 Task: Filter Product category recruiting software.
Action: Mouse moved to (461, 119)
Screenshot: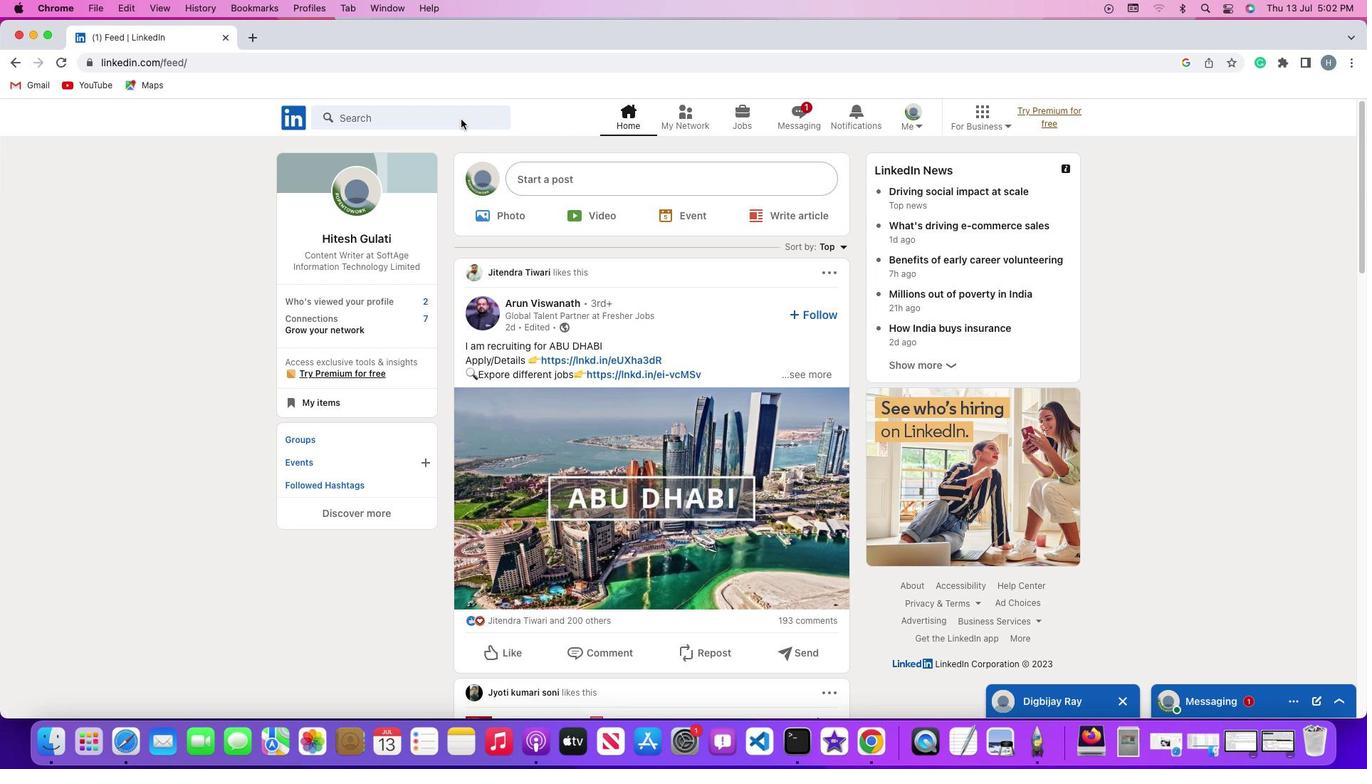 
Action: Mouse pressed left at (461, 119)
Screenshot: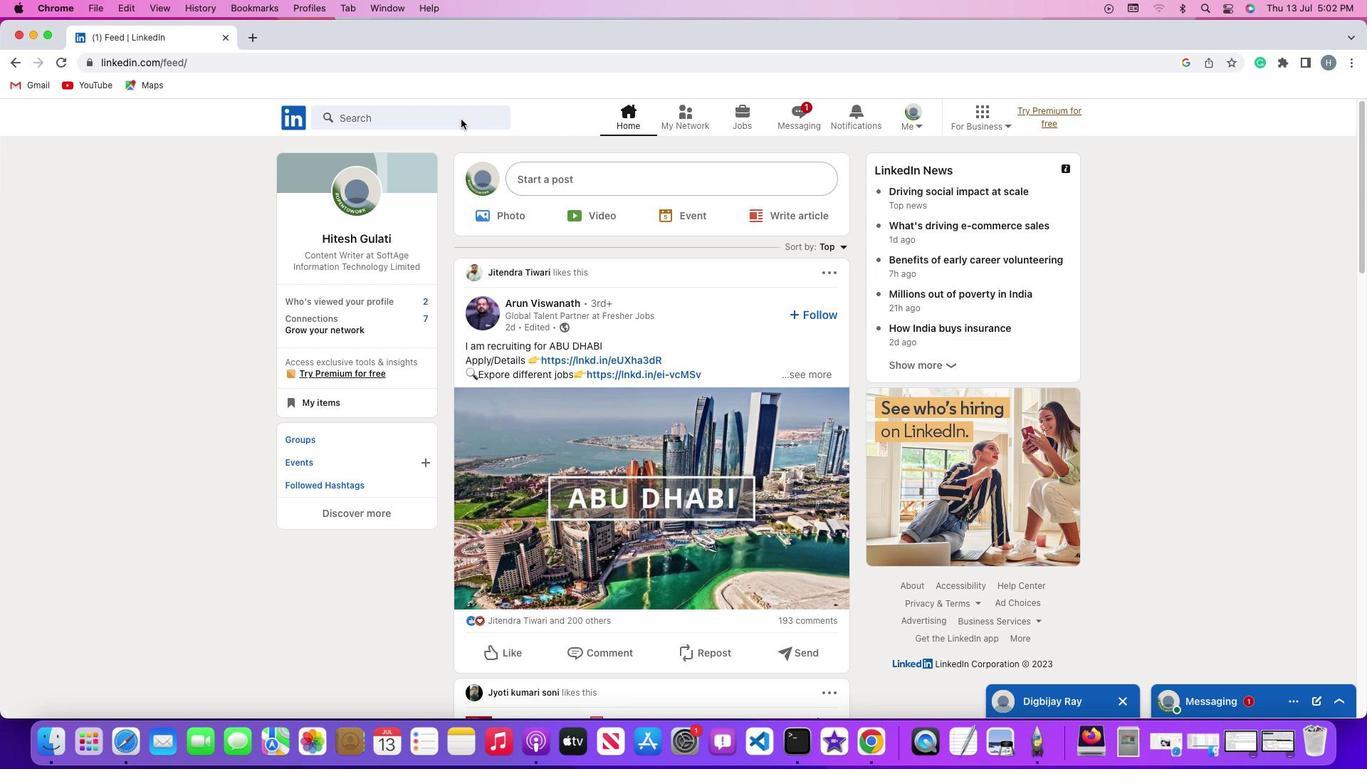 
Action: Mouse pressed left at (461, 119)
Screenshot: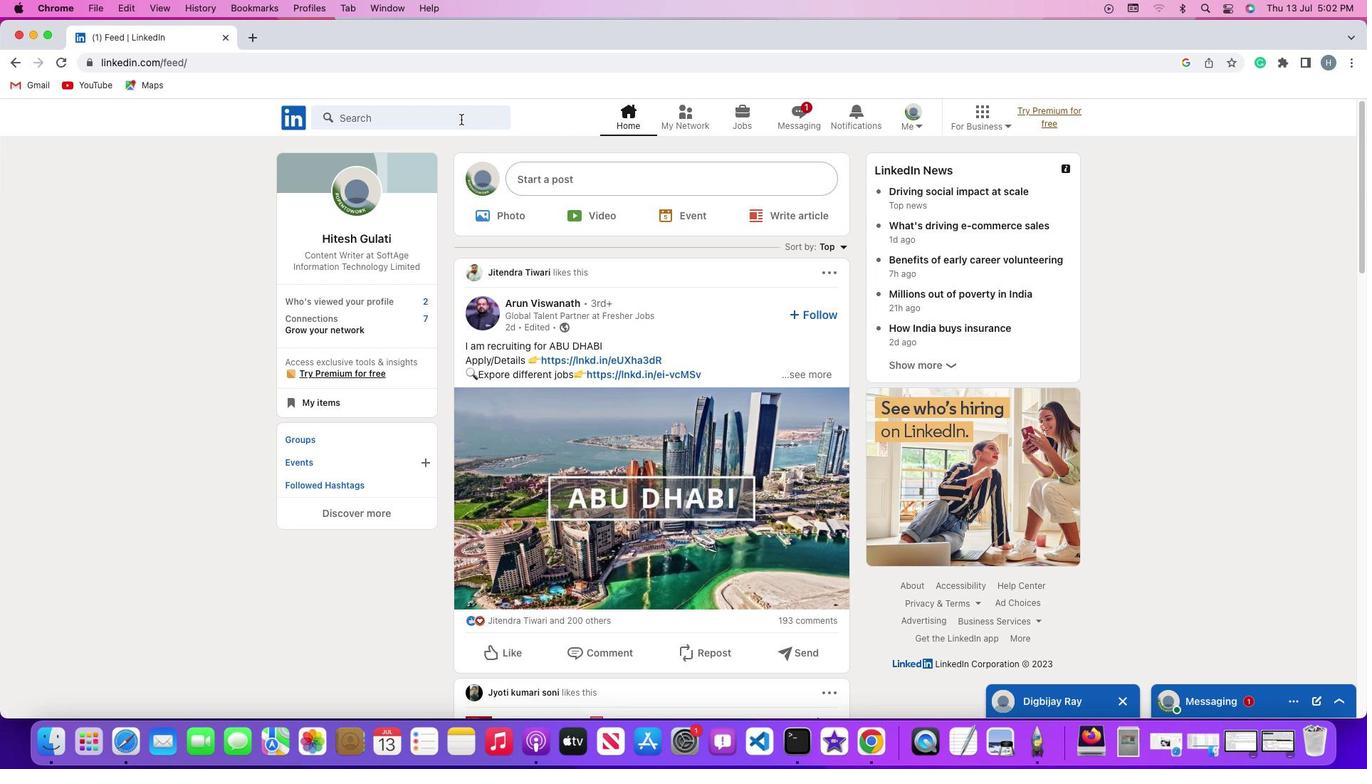 
Action: Key pressed Key.shift'#''h''i''r''i''n''g'Key.enter
Screenshot: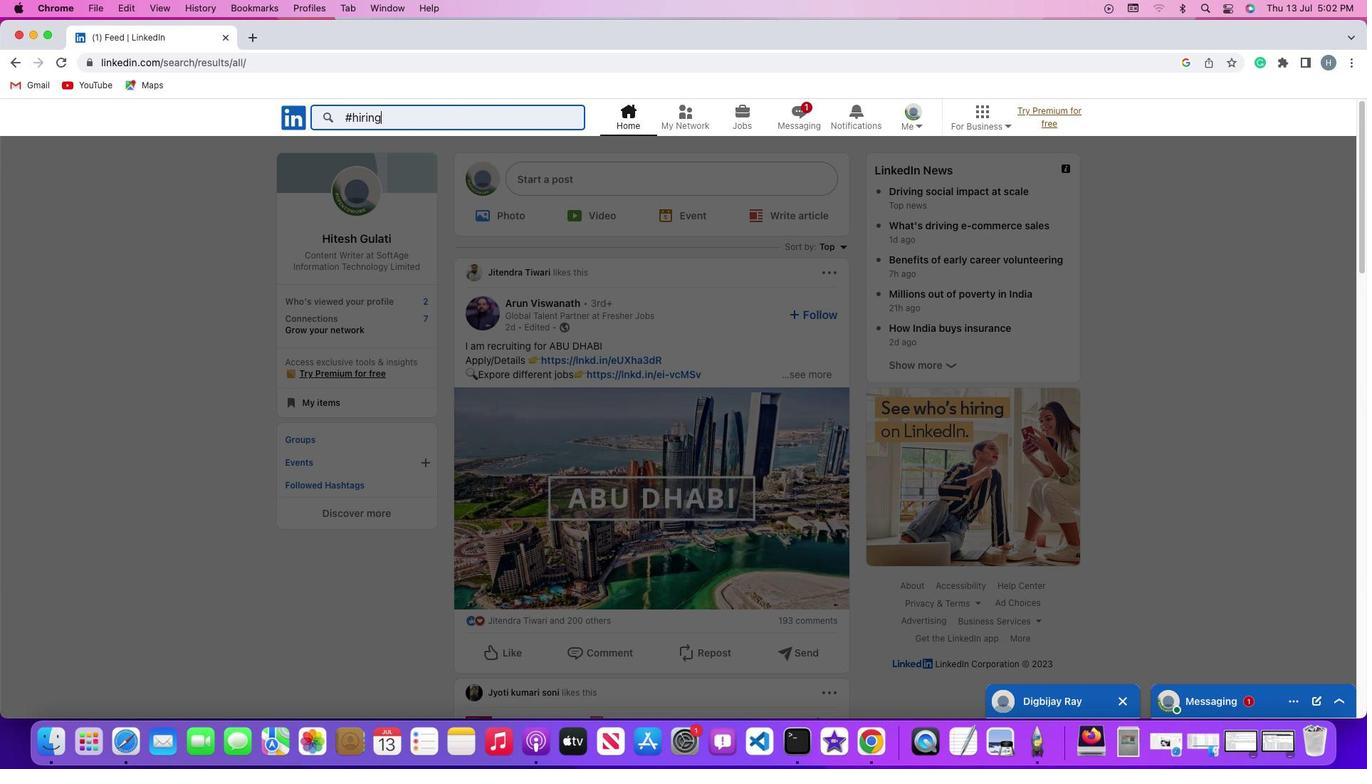 
Action: Mouse moved to (570, 157)
Screenshot: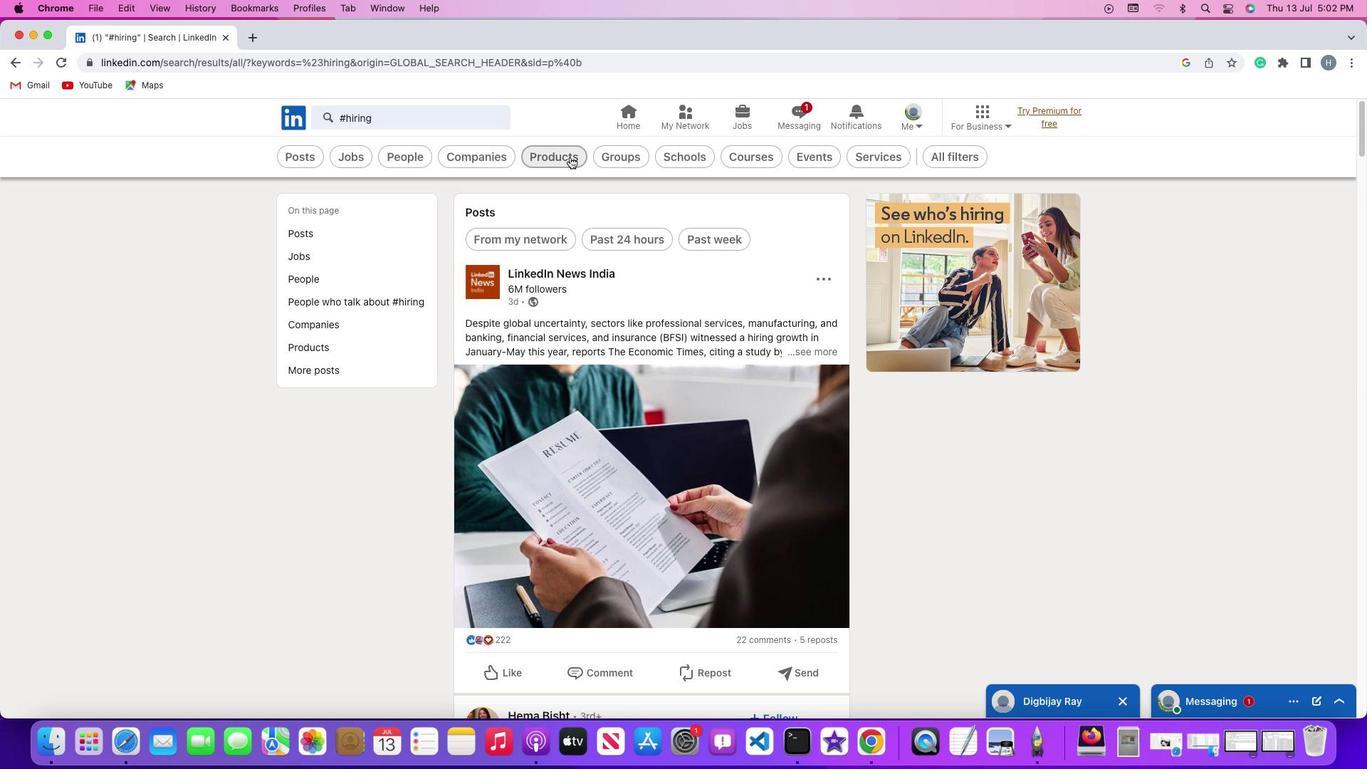 
Action: Mouse pressed left at (570, 157)
Screenshot: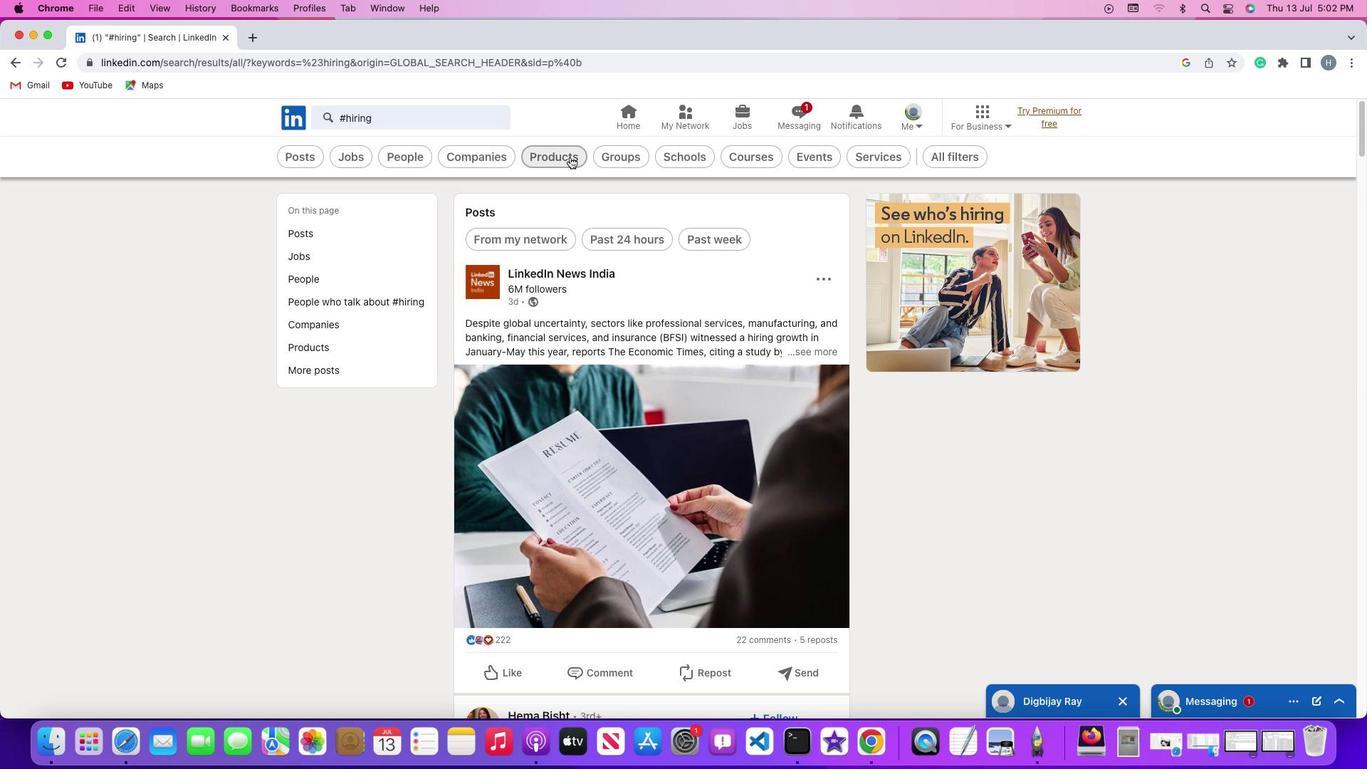 
Action: Mouse moved to (481, 156)
Screenshot: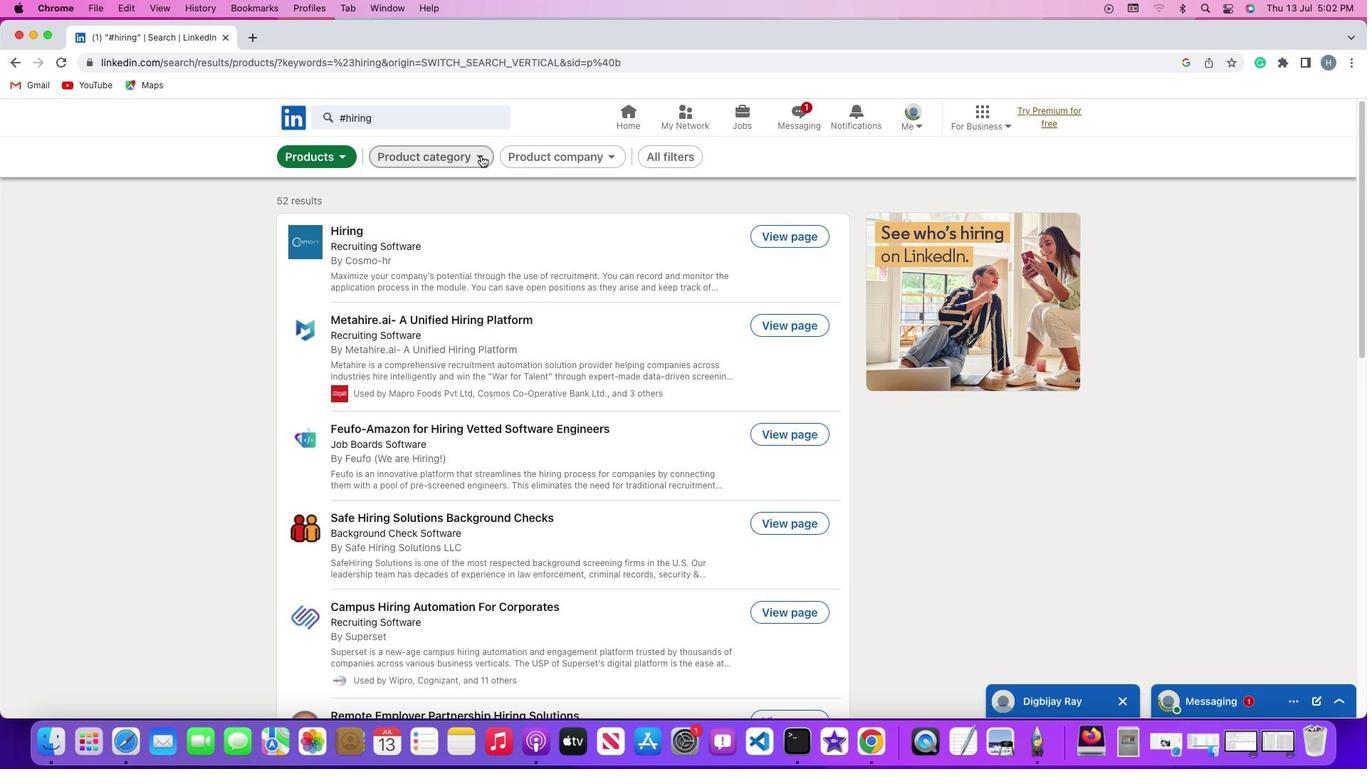 
Action: Mouse pressed left at (481, 156)
Screenshot: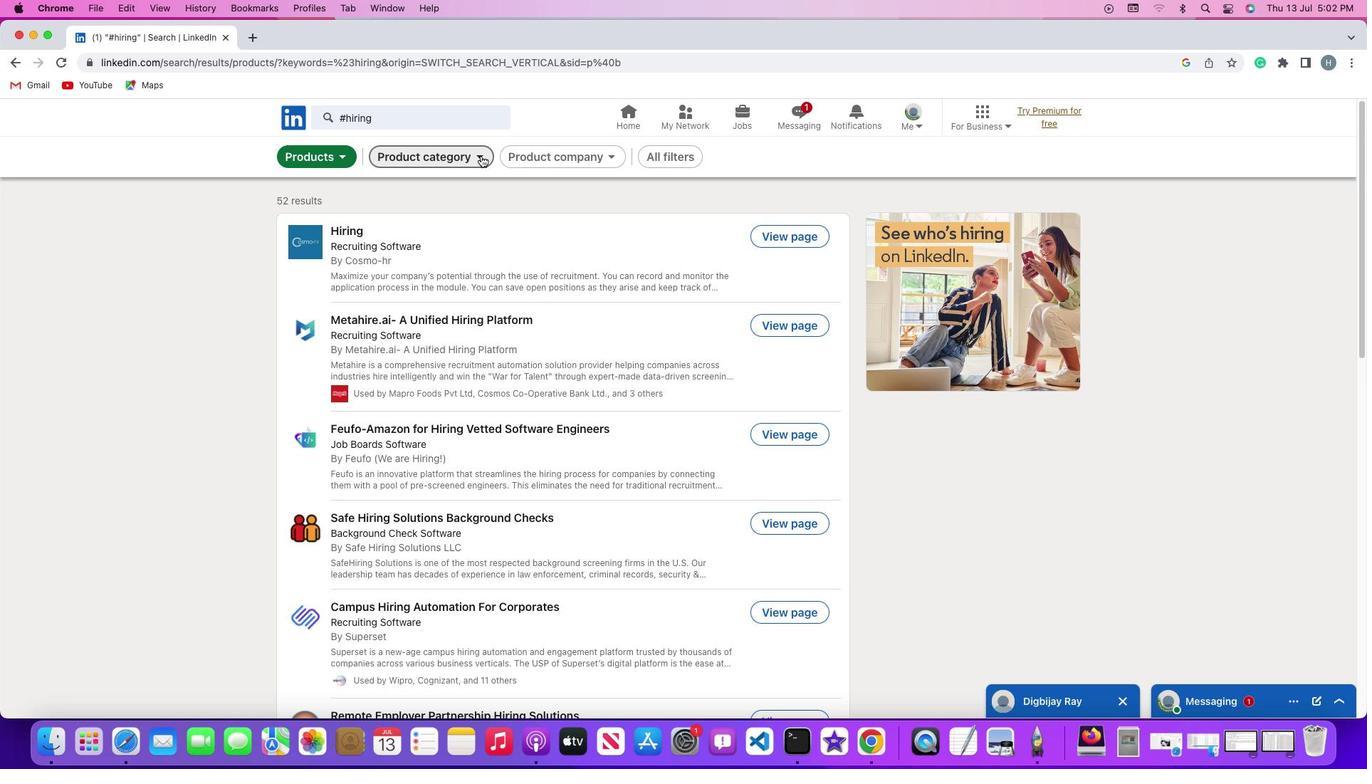 
Action: Mouse moved to (337, 232)
Screenshot: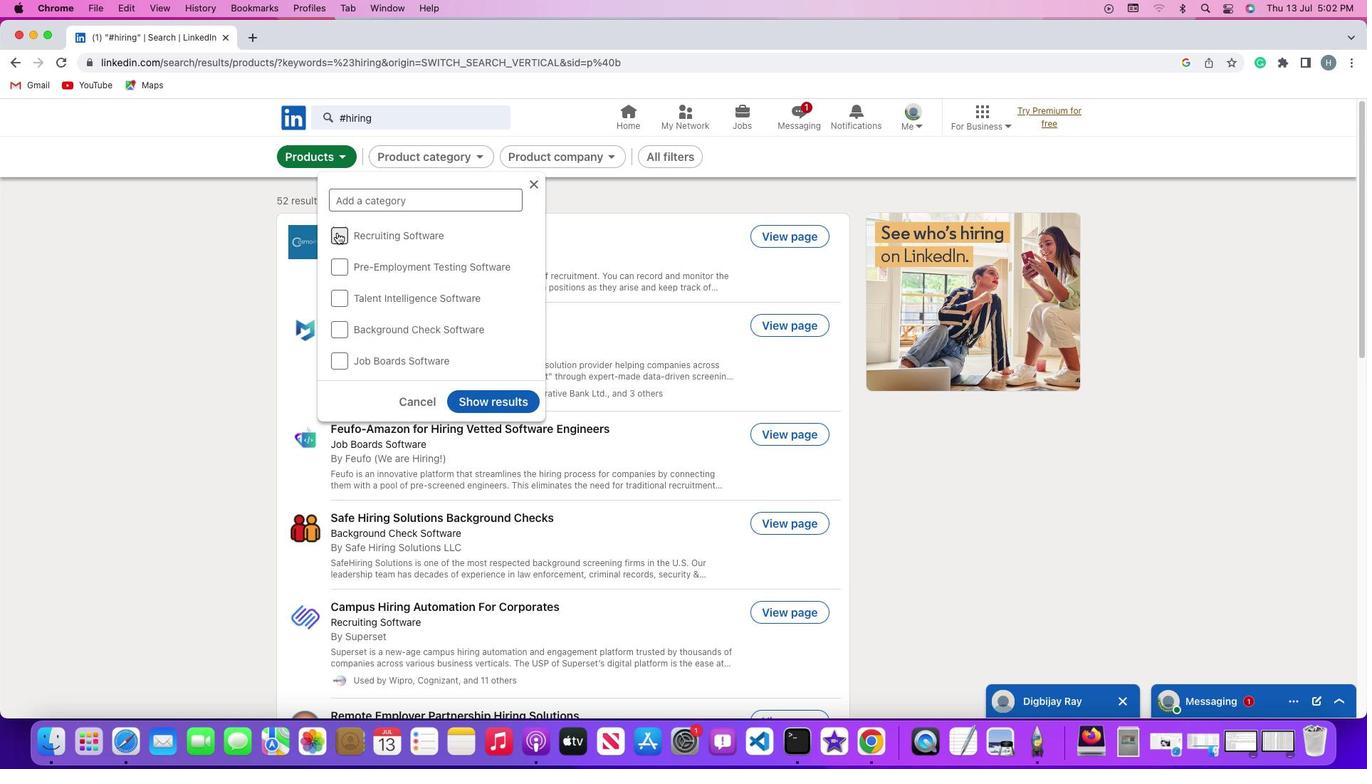 
Action: Mouse pressed left at (337, 232)
Screenshot: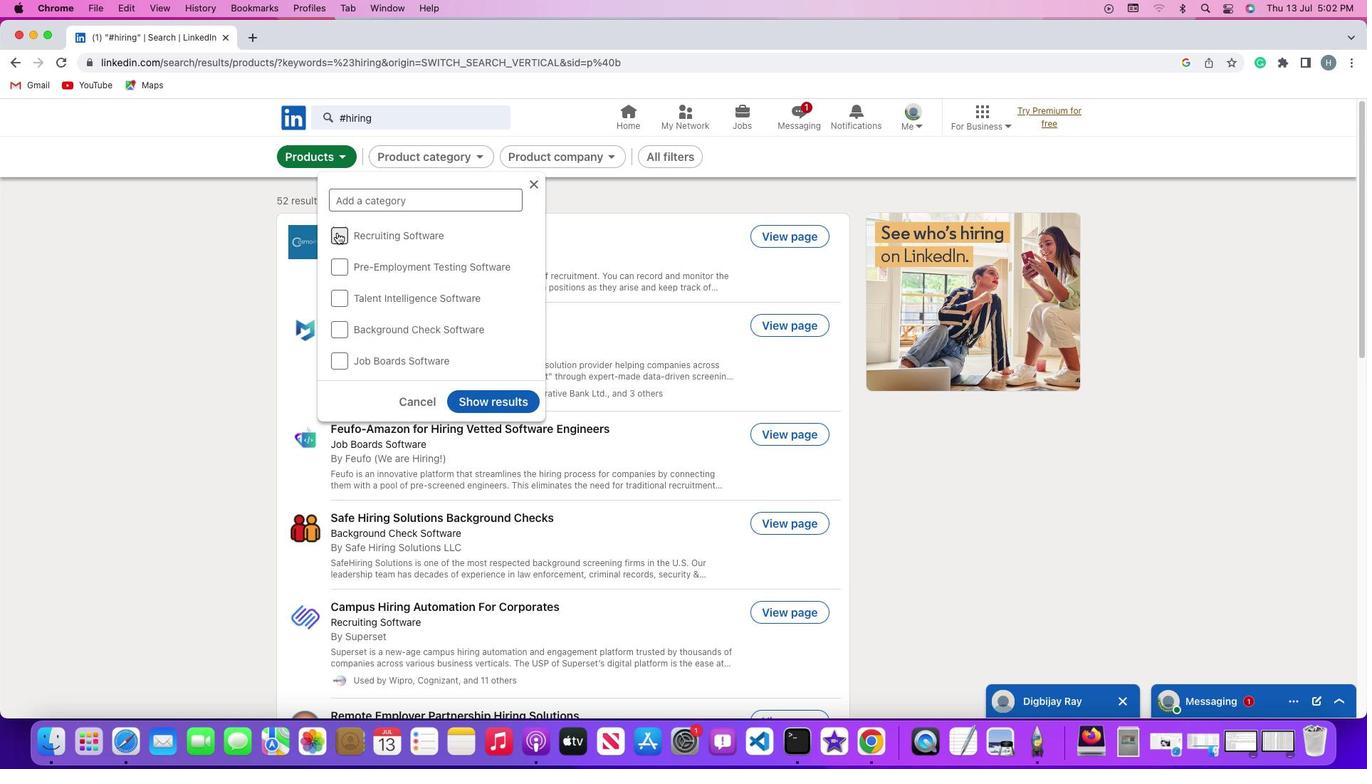 
Action: Mouse moved to (476, 398)
Screenshot: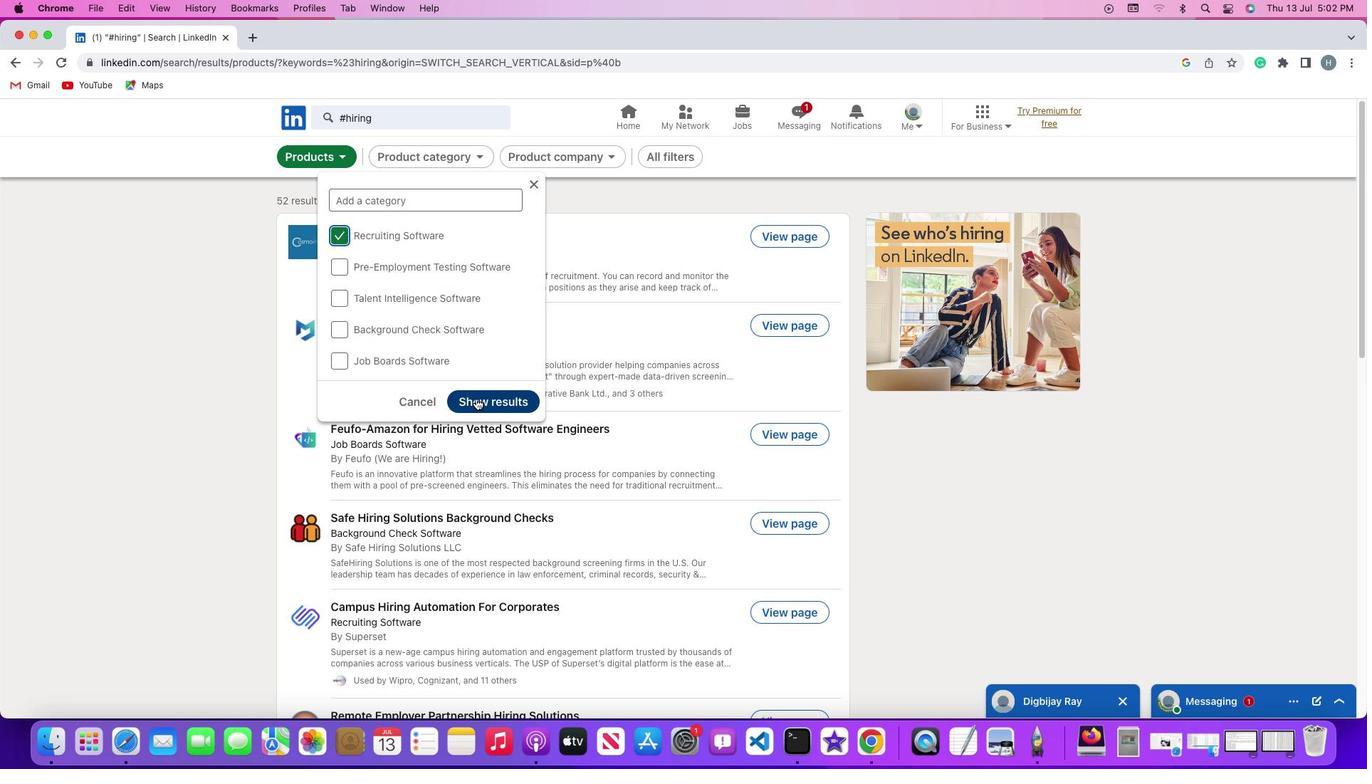 
Action: Mouse pressed left at (476, 398)
Screenshot: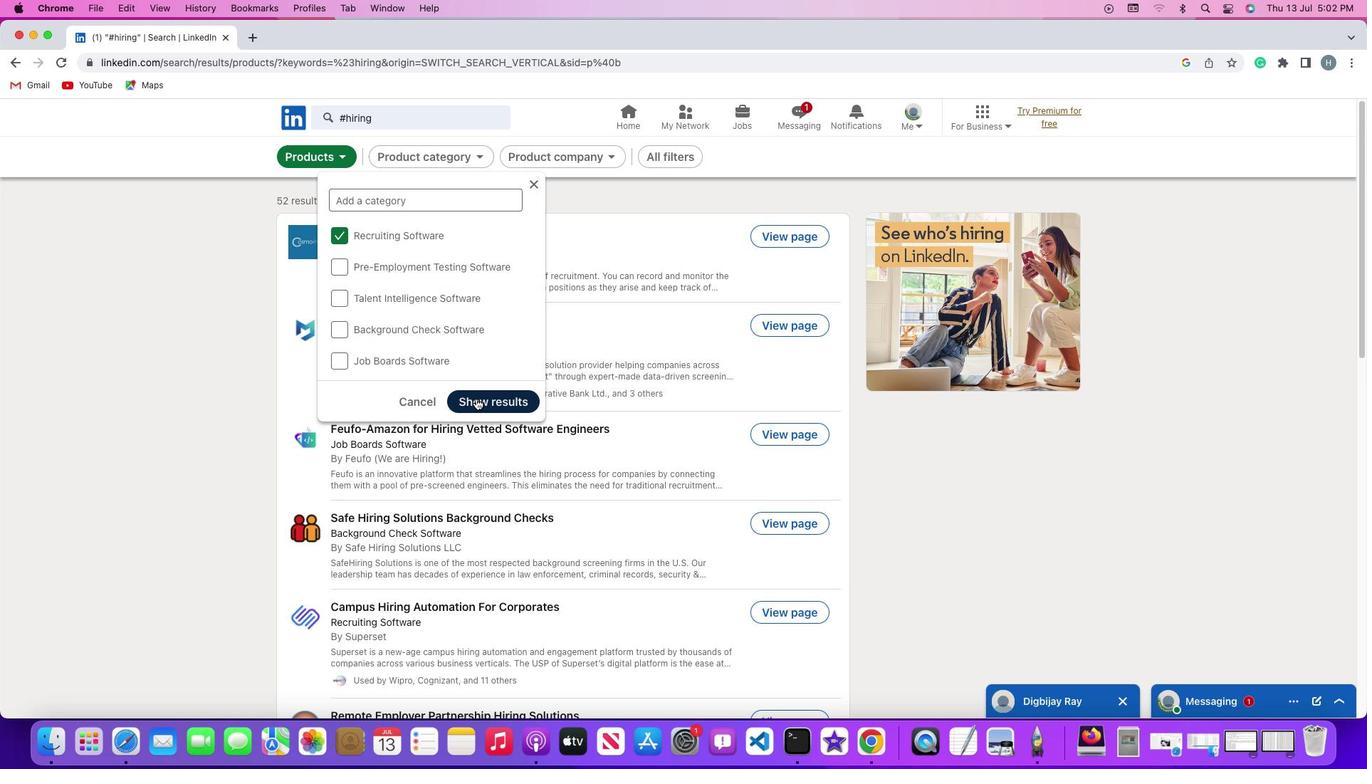 
Action: Mouse moved to (575, 285)
Screenshot: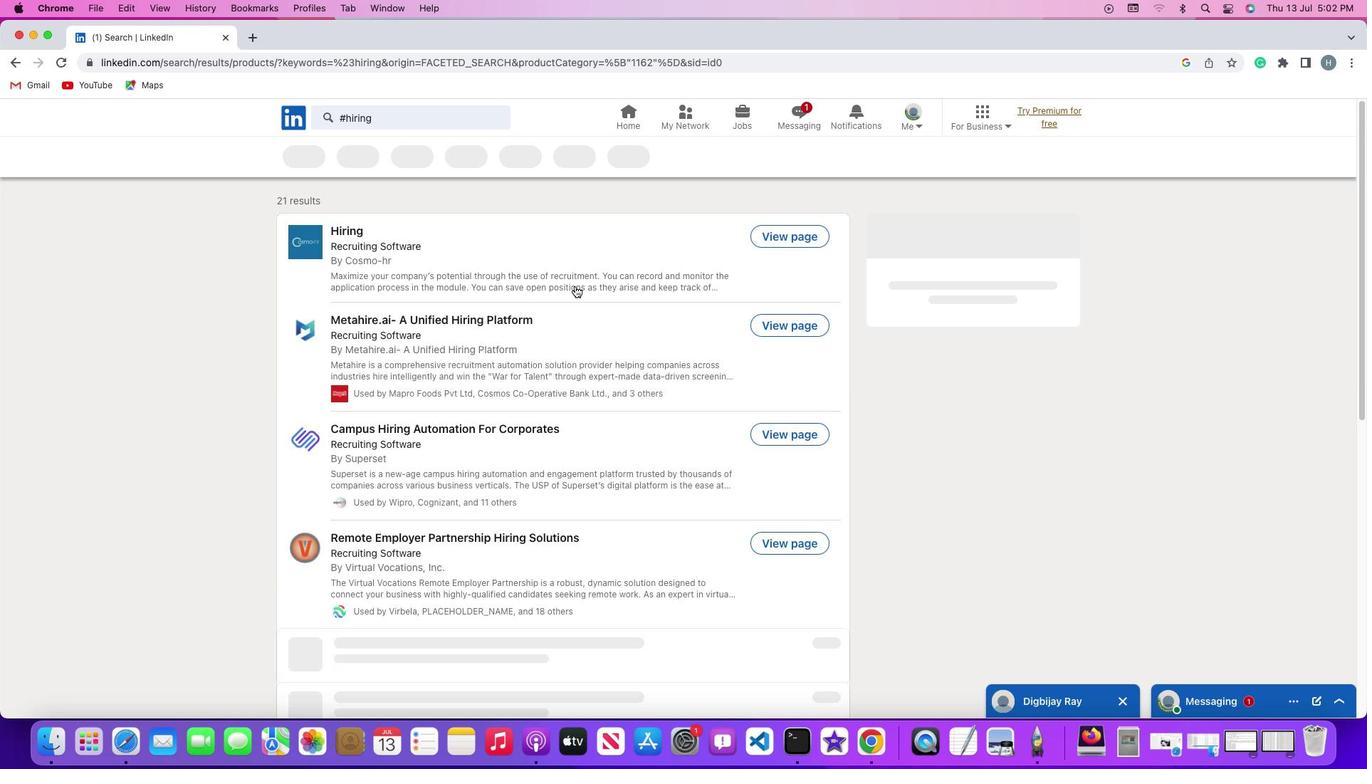 
